 Task: Select the criteria, the date is after "tomorrow".
Action: Mouse moved to (170, 79)
Screenshot: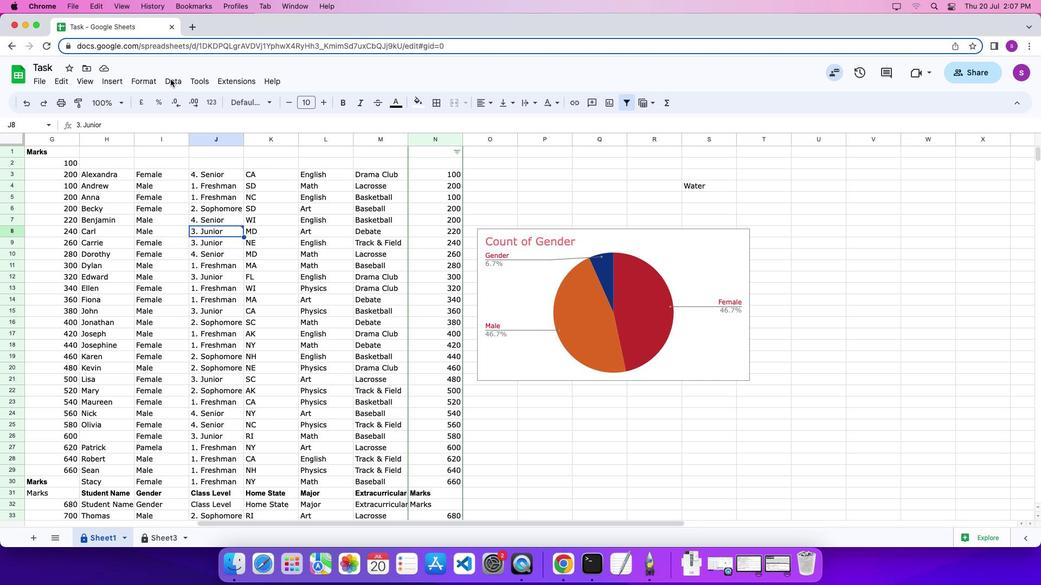 
Action: Mouse pressed left at (170, 79)
Screenshot: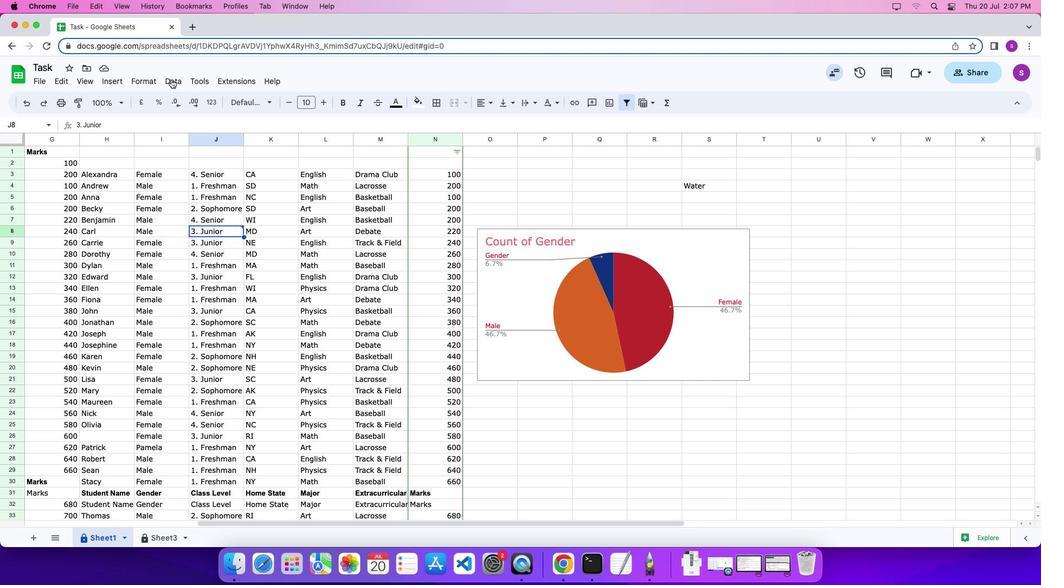 
Action: Mouse moved to (175, 80)
Screenshot: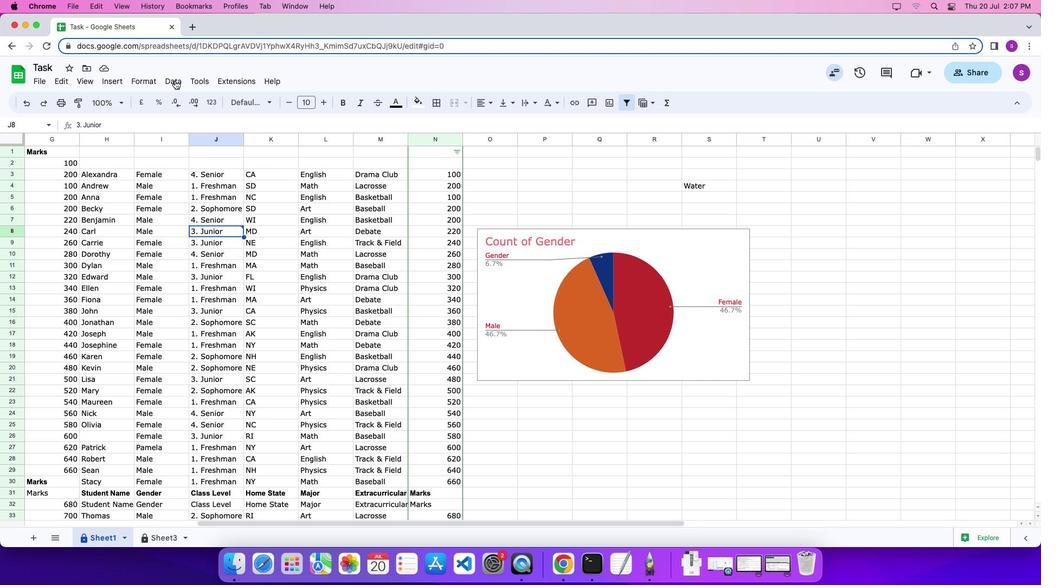 
Action: Mouse pressed left at (175, 80)
Screenshot: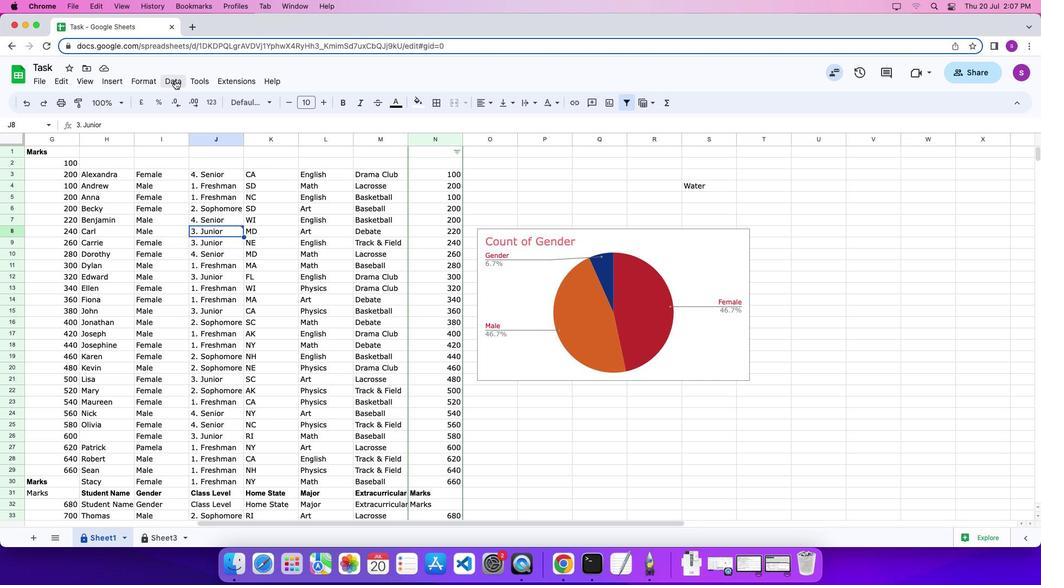 
Action: Mouse moved to (205, 298)
Screenshot: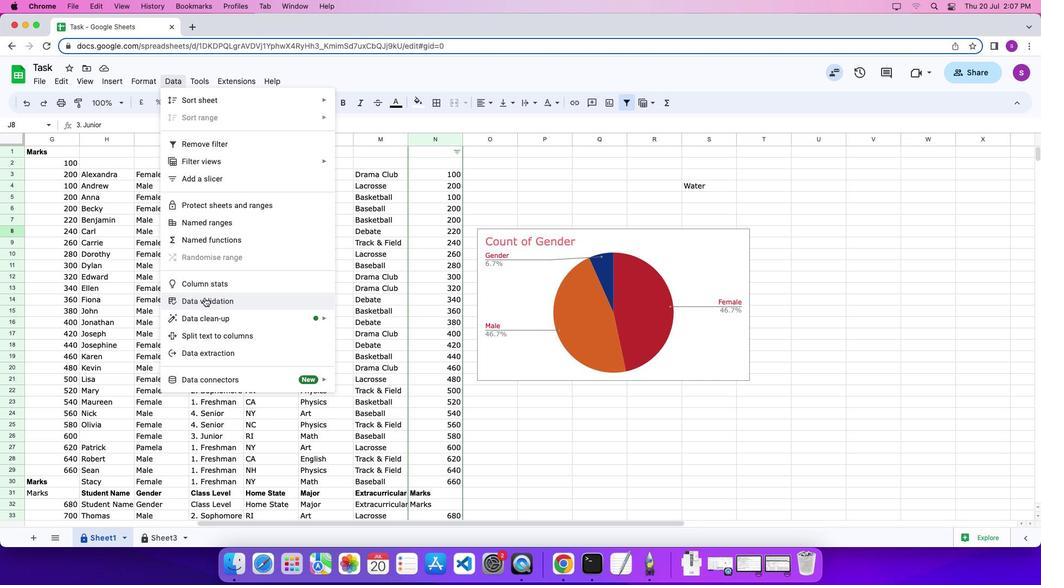 
Action: Mouse pressed left at (205, 298)
Screenshot: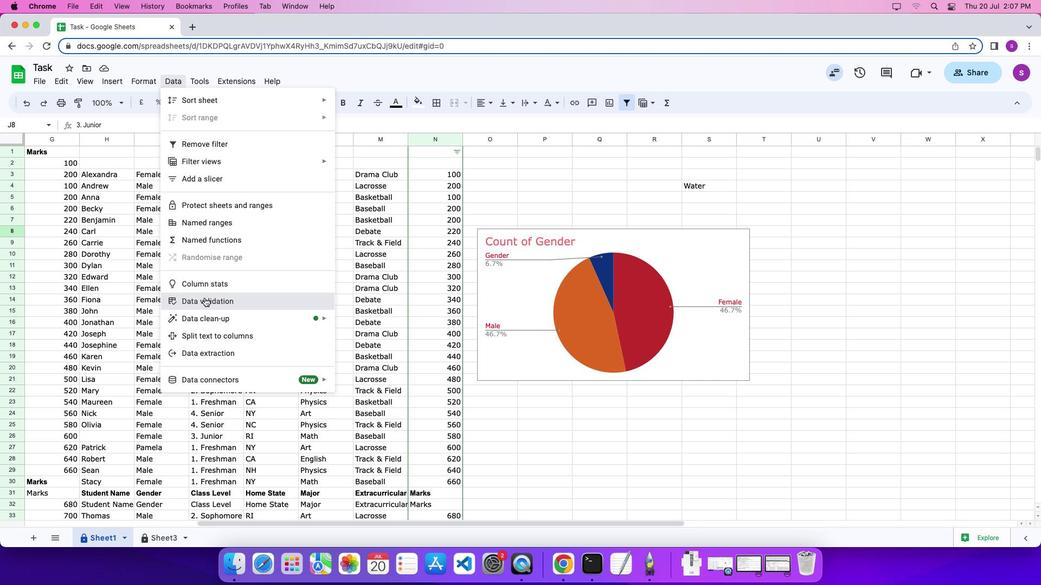 
Action: Mouse moved to (1013, 272)
Screenshot: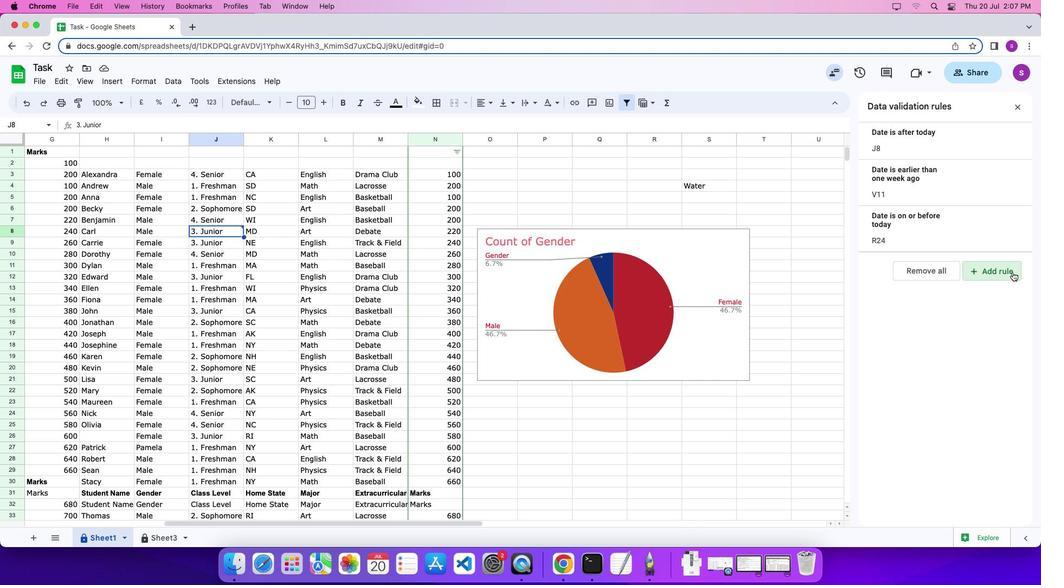 
Action: Mouse pressed left at (1013, 272)
Screenshot: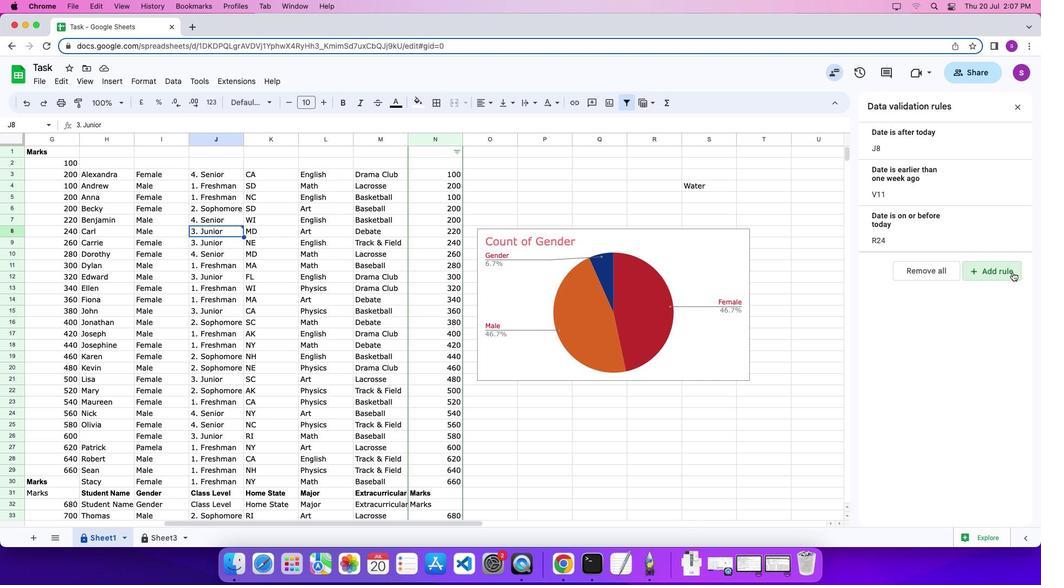 
Action: Mouse moved to (961, 203)
Screenshot: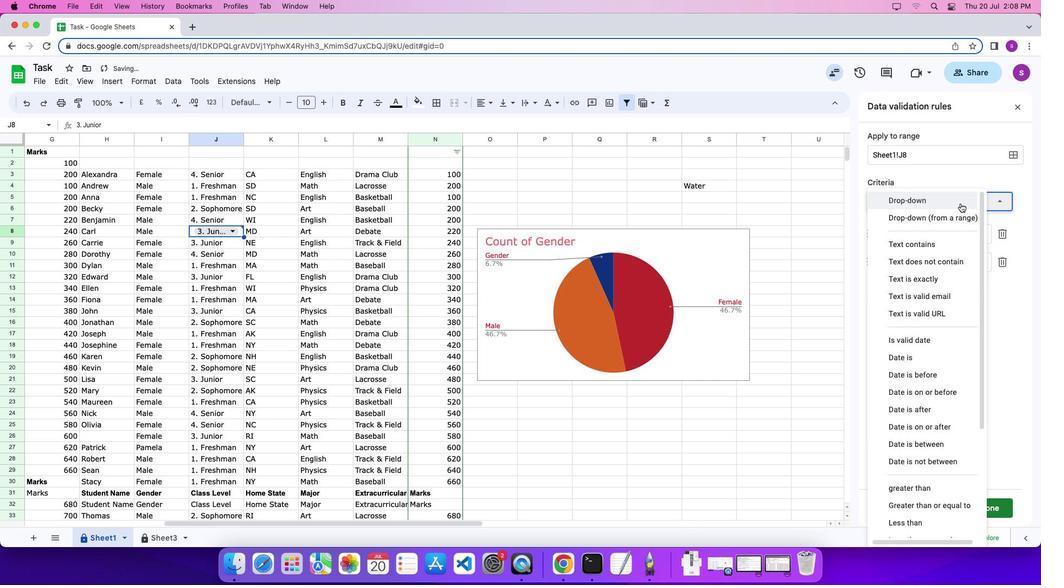 
Action: Mouse pressed left at (961, 203)
Screenshot: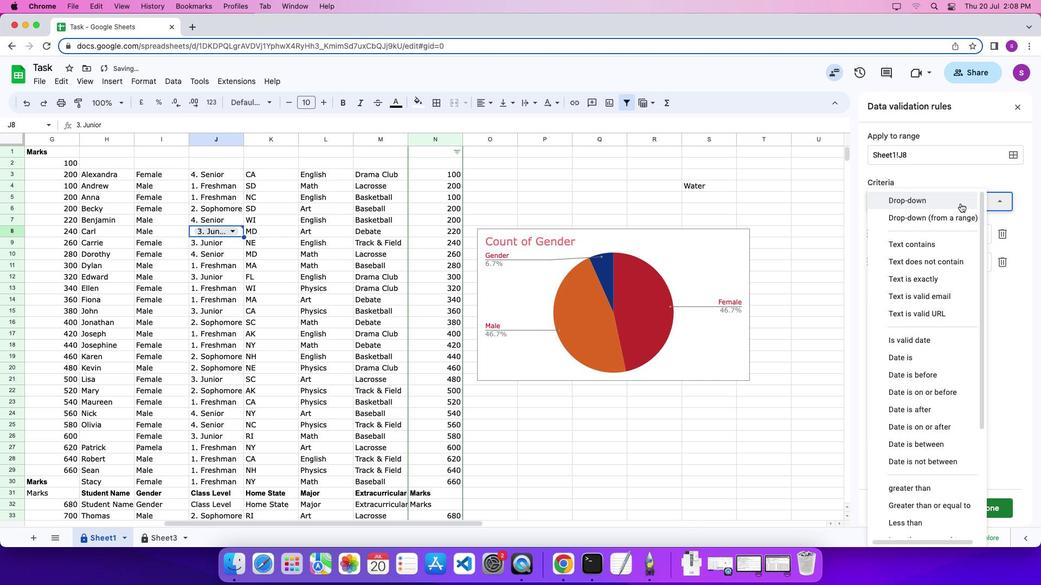 
Action: Mouse moved to (932, 406)
Screenshot: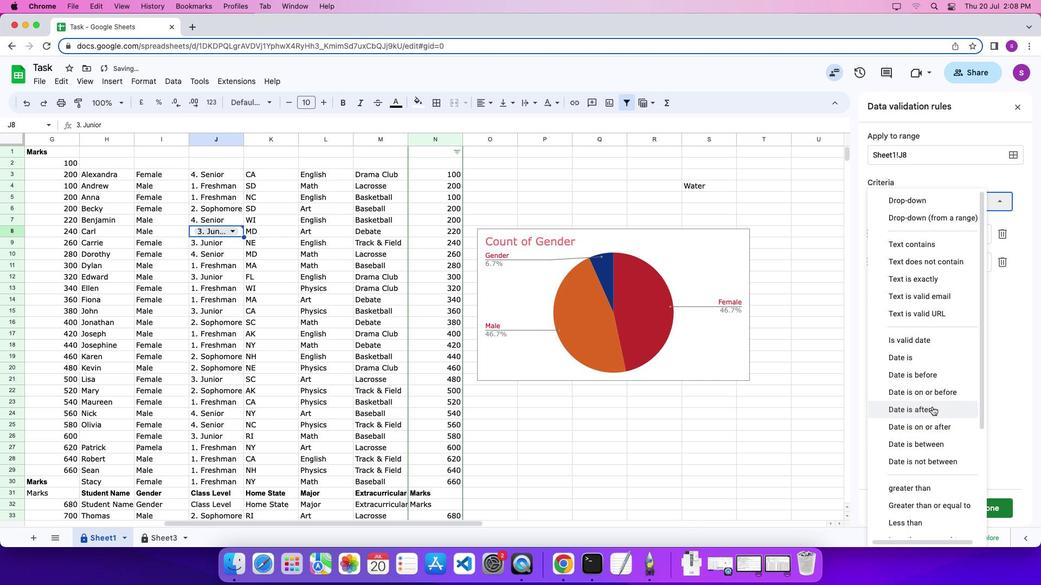 
Action: Mouse pressed left at (932, 406)
Screenshot: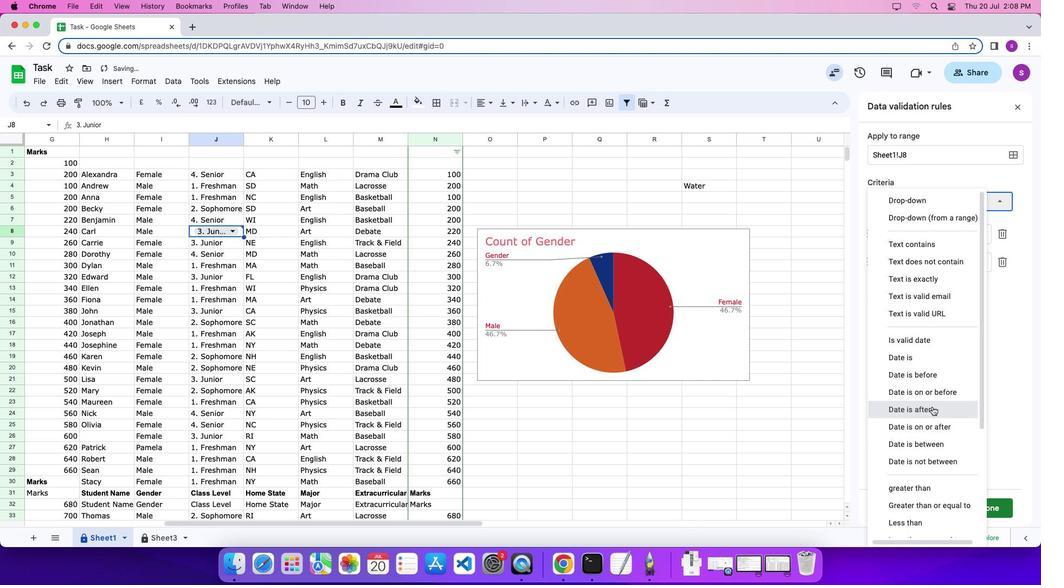 
Action: Mouse moved to (926, 231)
Screenshot: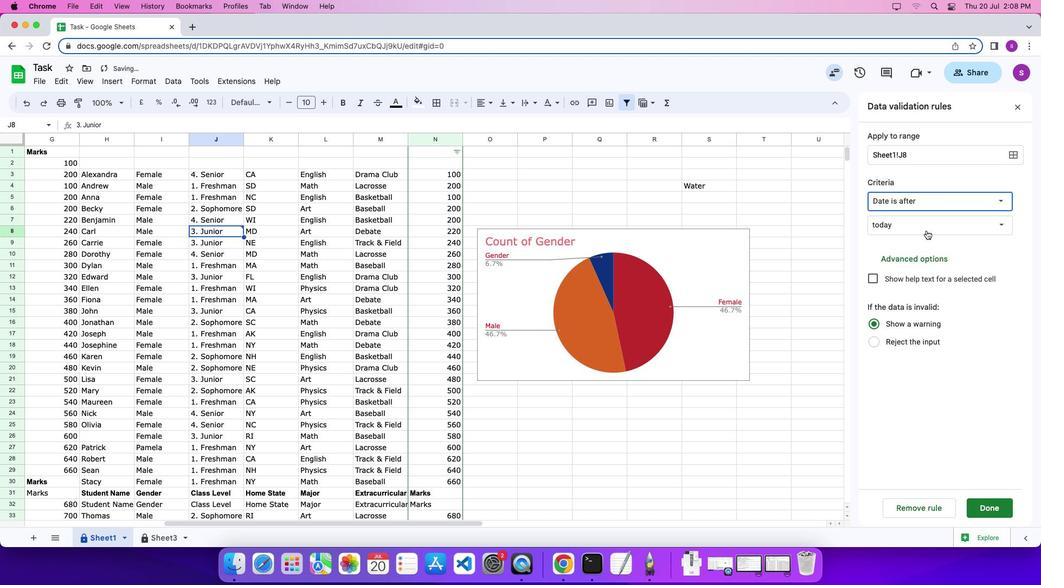 
Action: Mouse pressed left at (926, 231)
Screenshot: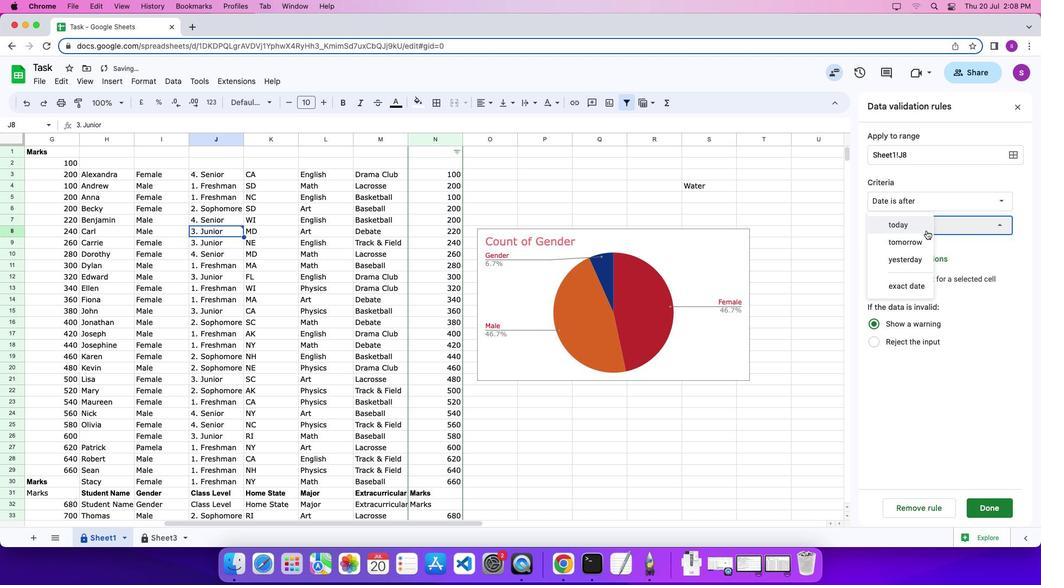 
Action: Mouse moved to (926, 246)
Screenshot: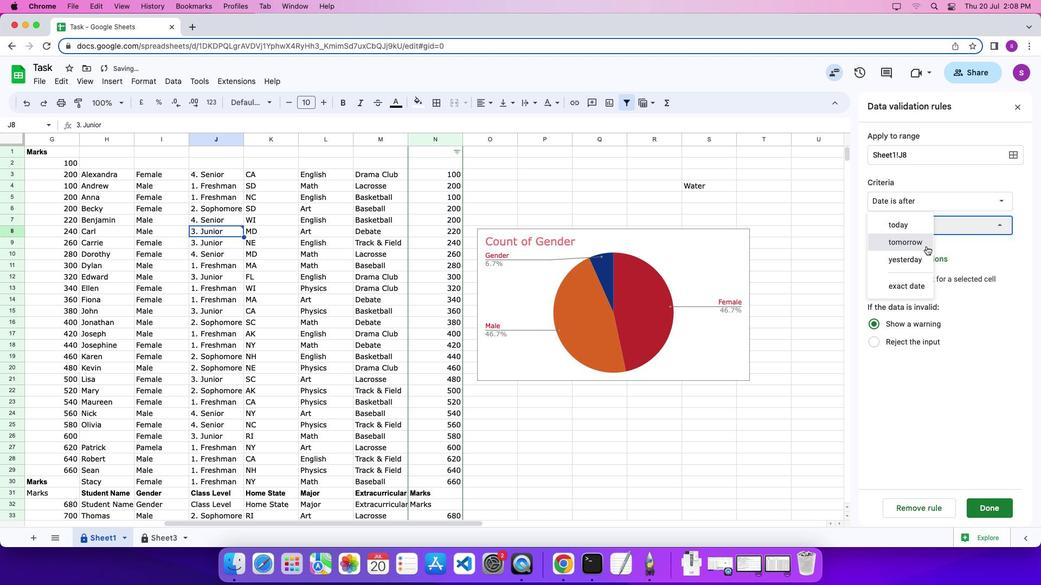 
Action: Mouse pressed left at (926, 246)
Screenshot: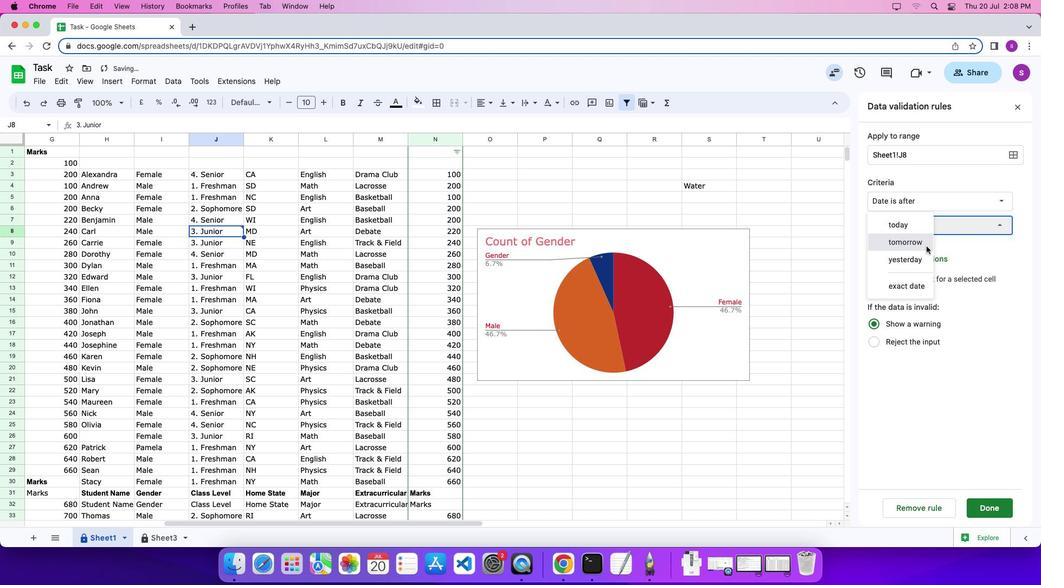 
Action: Mouse moved to (988, 507)
Screenshot: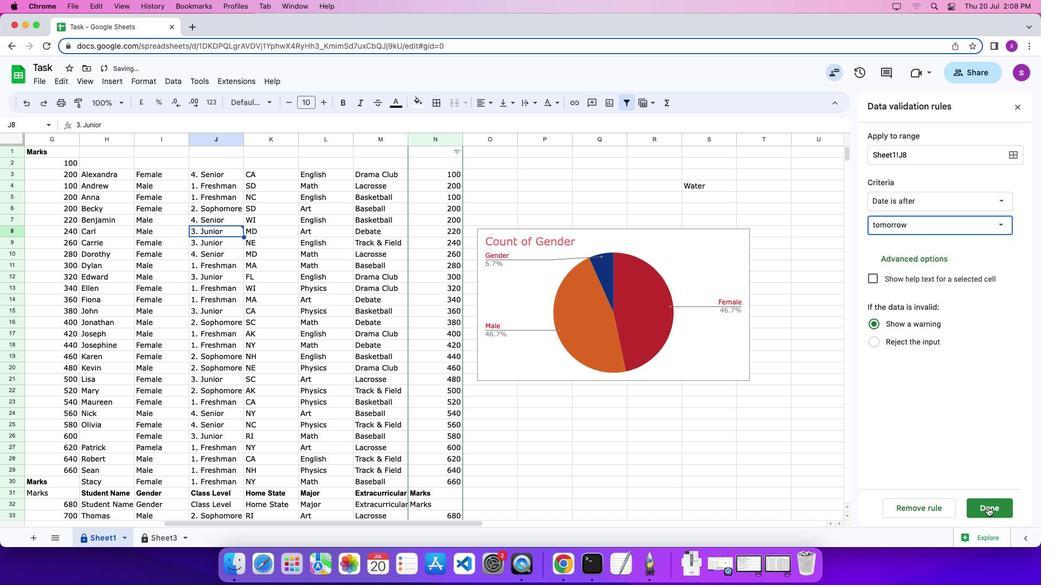 
Action: Mouse pressed left at (988, 507)
Screenshot: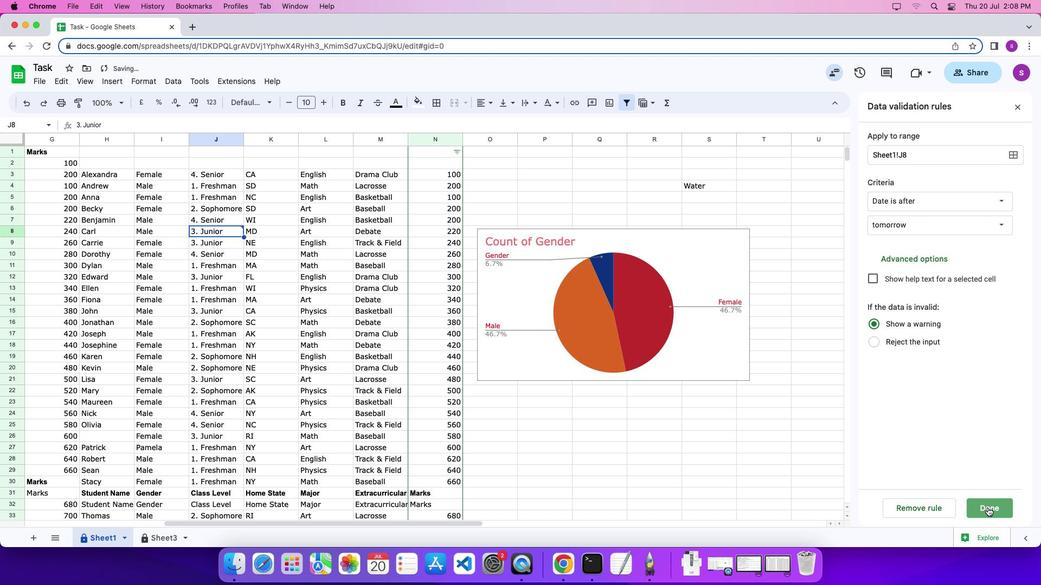 
